 Task: Create New Customer with Customer Name: Pop Factory, Billing Address Line1: 3516 Cook Hill Road, Billing Address Line2:  Danbury, Billing Address Line3:  Connecticut 06810
Action: Mouse moved to (191, 36)
Screenshot: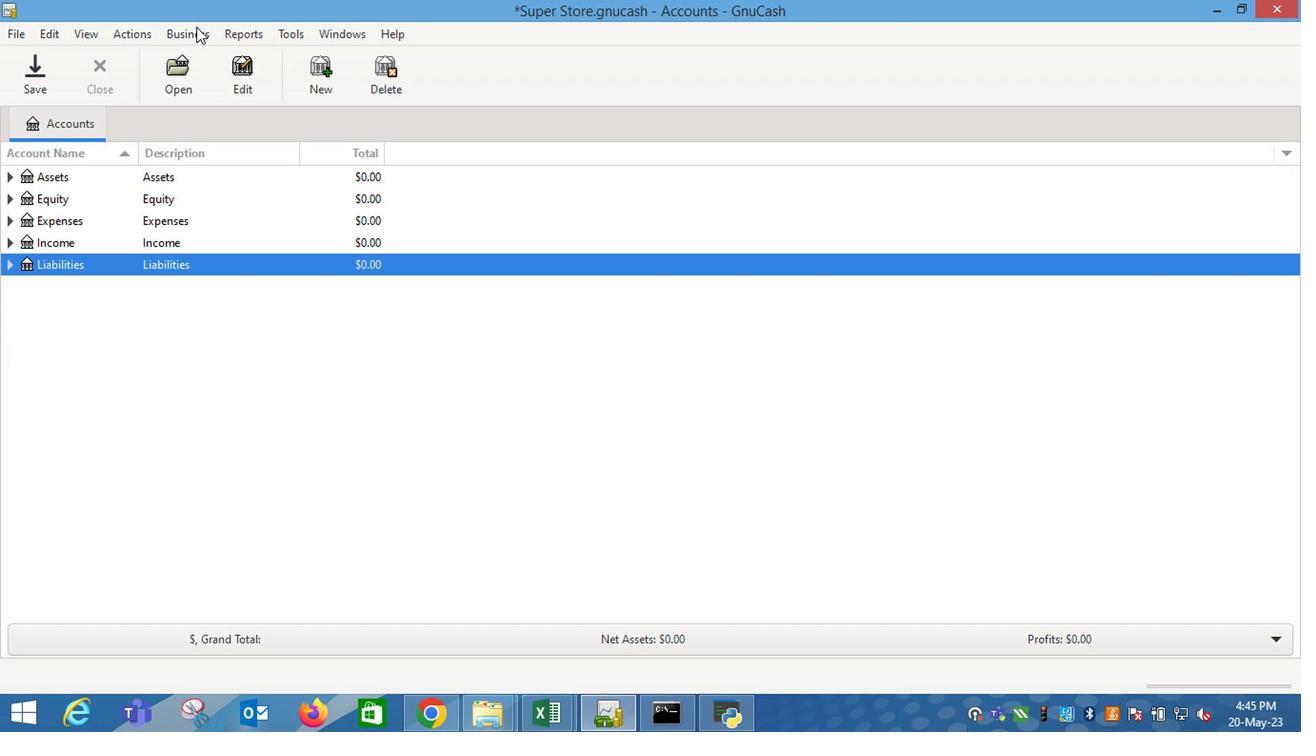 
Action: Mouse pressed left at (191, 36)
Screenshot: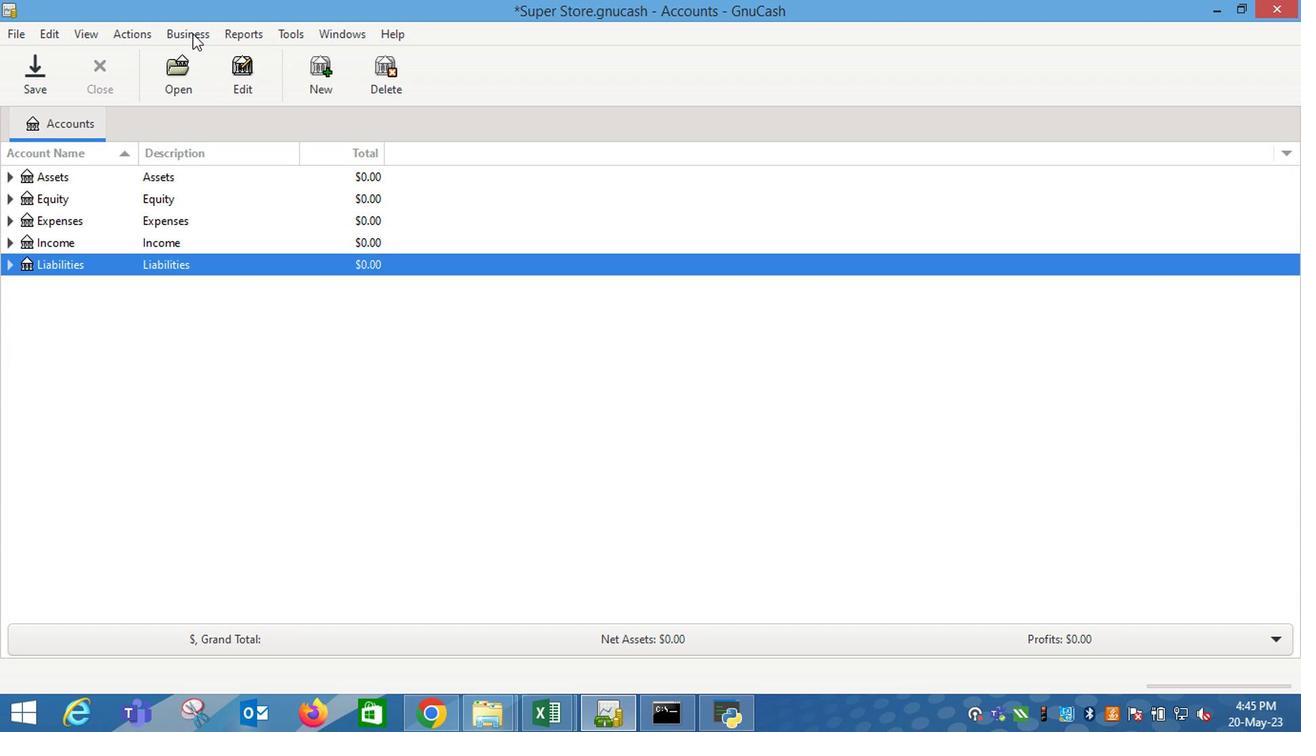 
Action: Mouse moved to (408, 88)
Screenshot: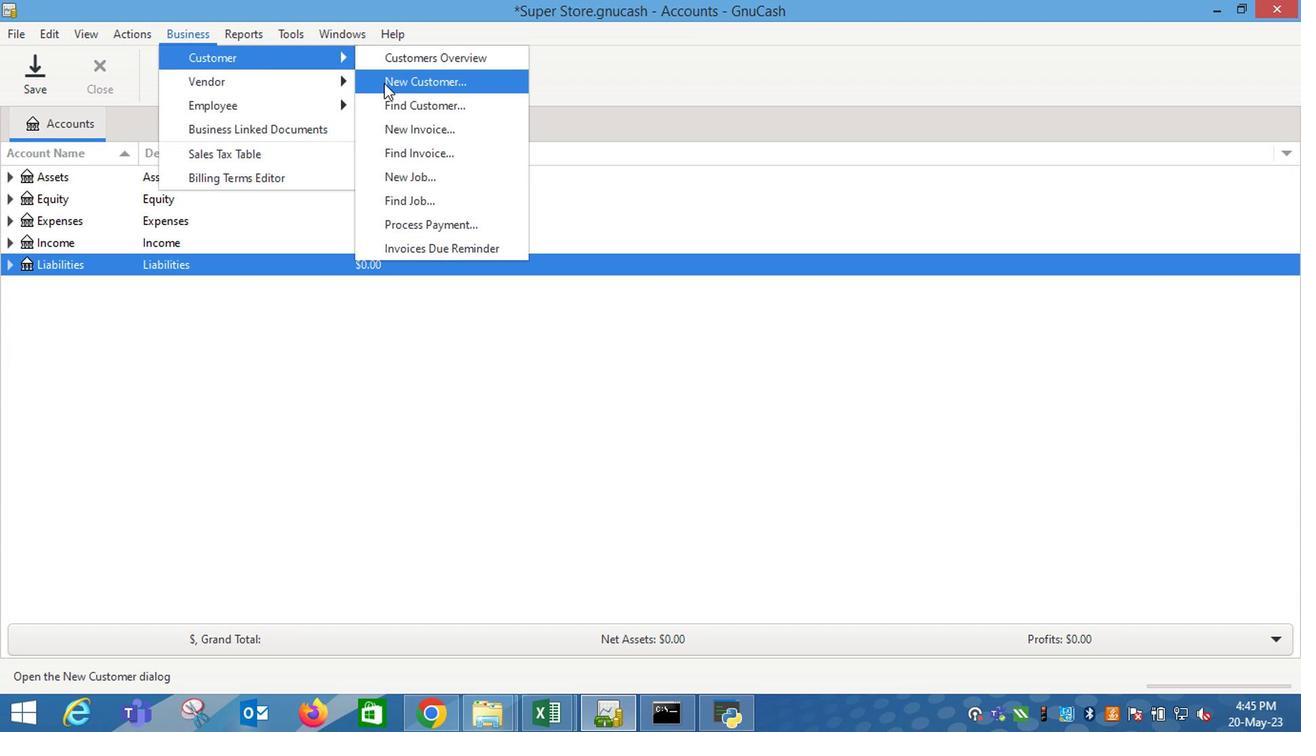 
Action: Mouse pressed left at (408, 88)
Screenshot: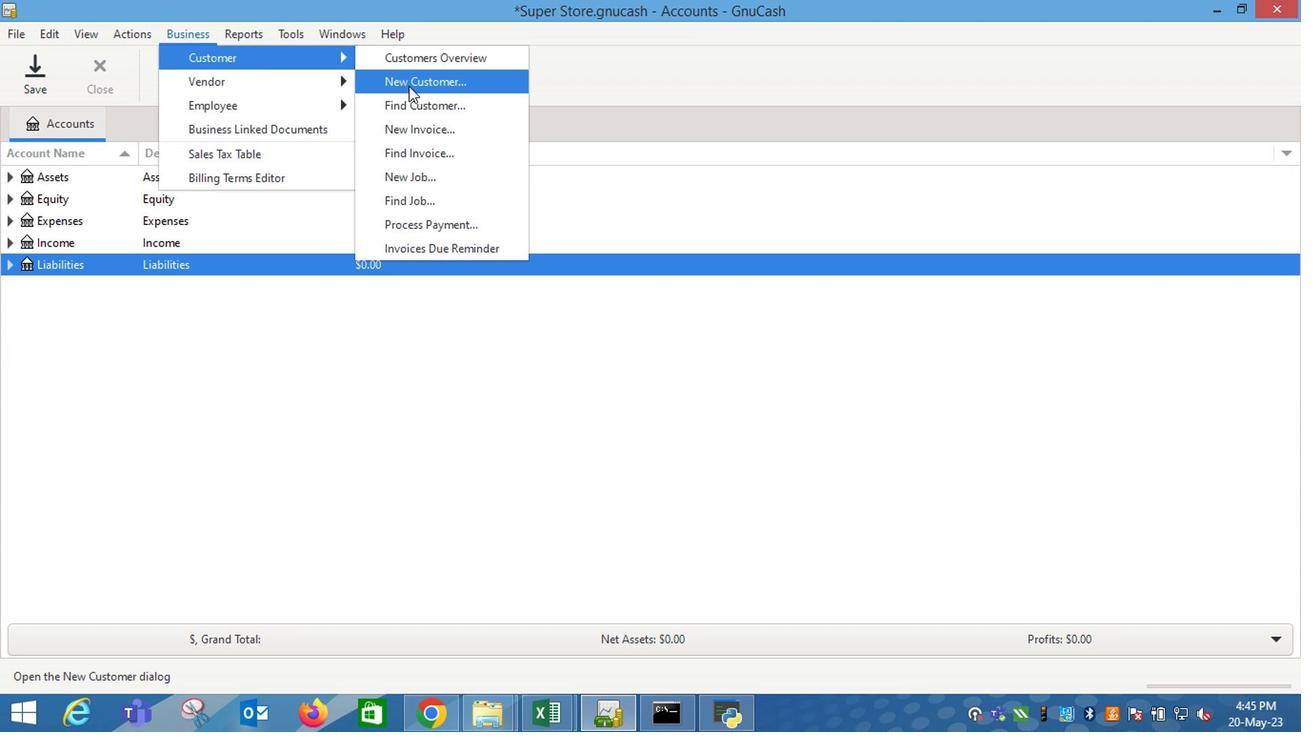 
Action: Key pressed <Key.shift_r>Pop<Key.space><Key.shift_r>Factory<Key.tab><Key.tab><Key.tab>3516<Key.space><Key.shift_r>Cook<Key.space><Key.shift_r>Hill<Key.space><Key.shift_r>Rod<Key.backspace>ad<Key.tab><Key.shift_r>Da<Key.tab><Key.shift_r>Con<Key.right><Key.space>0<Key.tab>
Screenshot: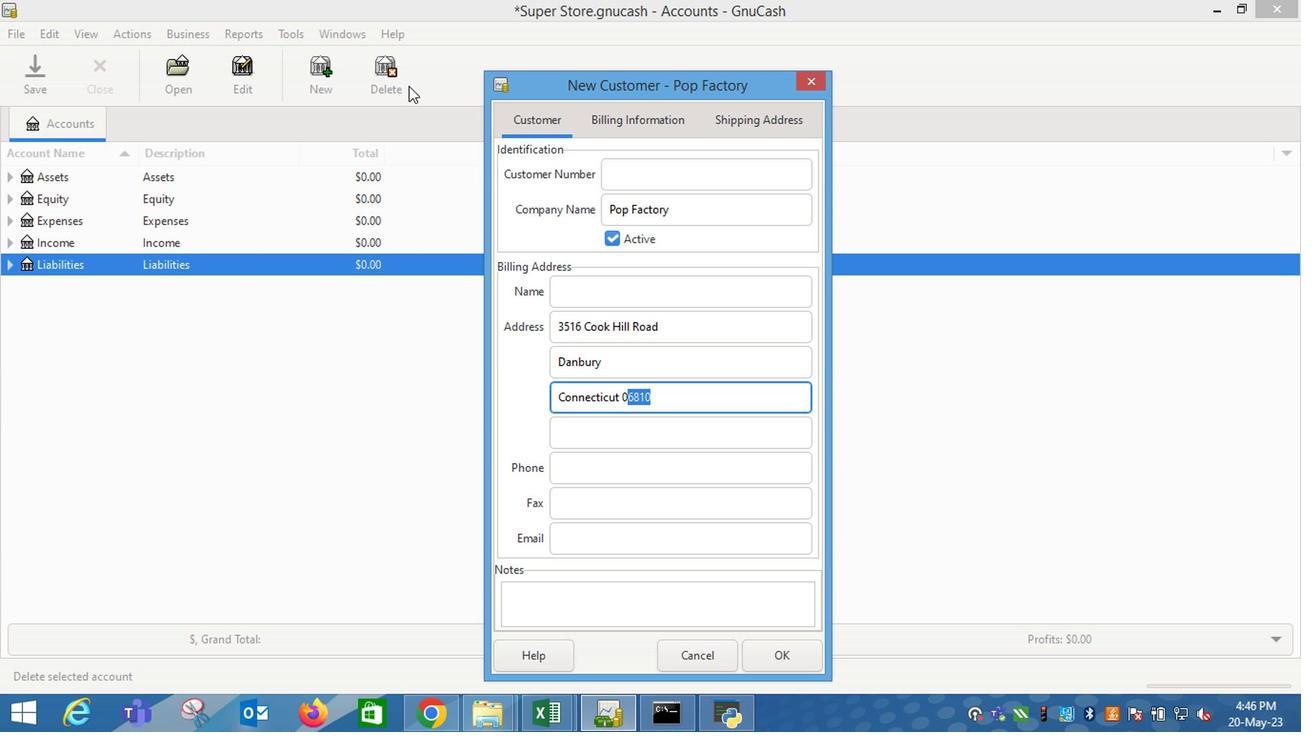 
Action: Mouse moved to (787, 654)
Screenshot: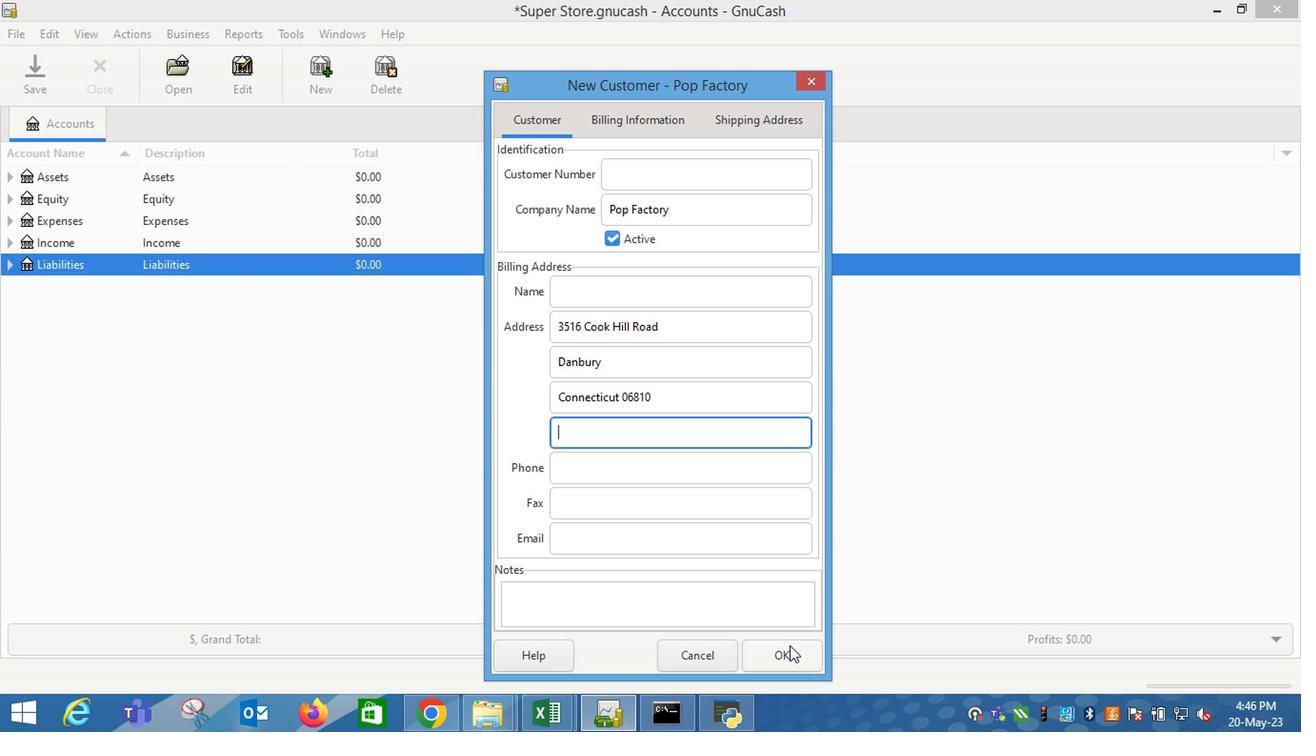 
Action: Mouse pressed left at (787, 654)
Screenshot: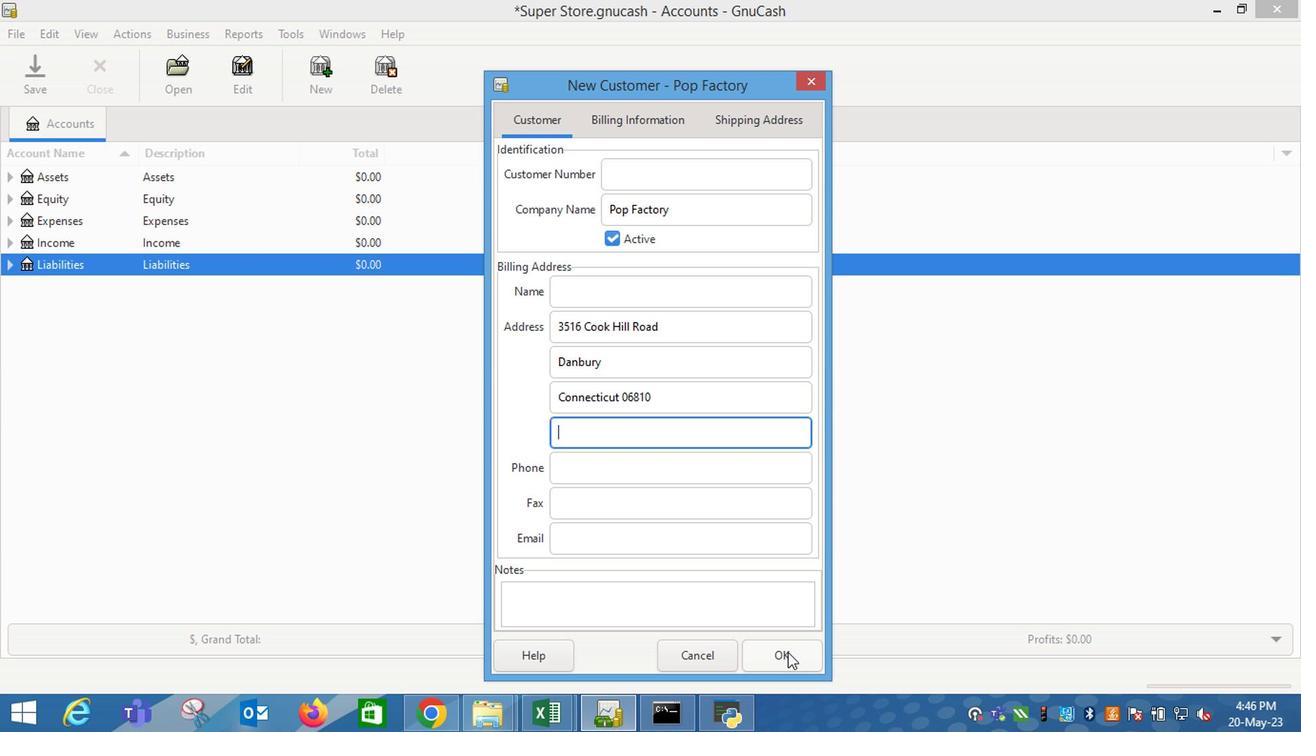 
Action: Mouse moved to (787, 655)
Screenshot: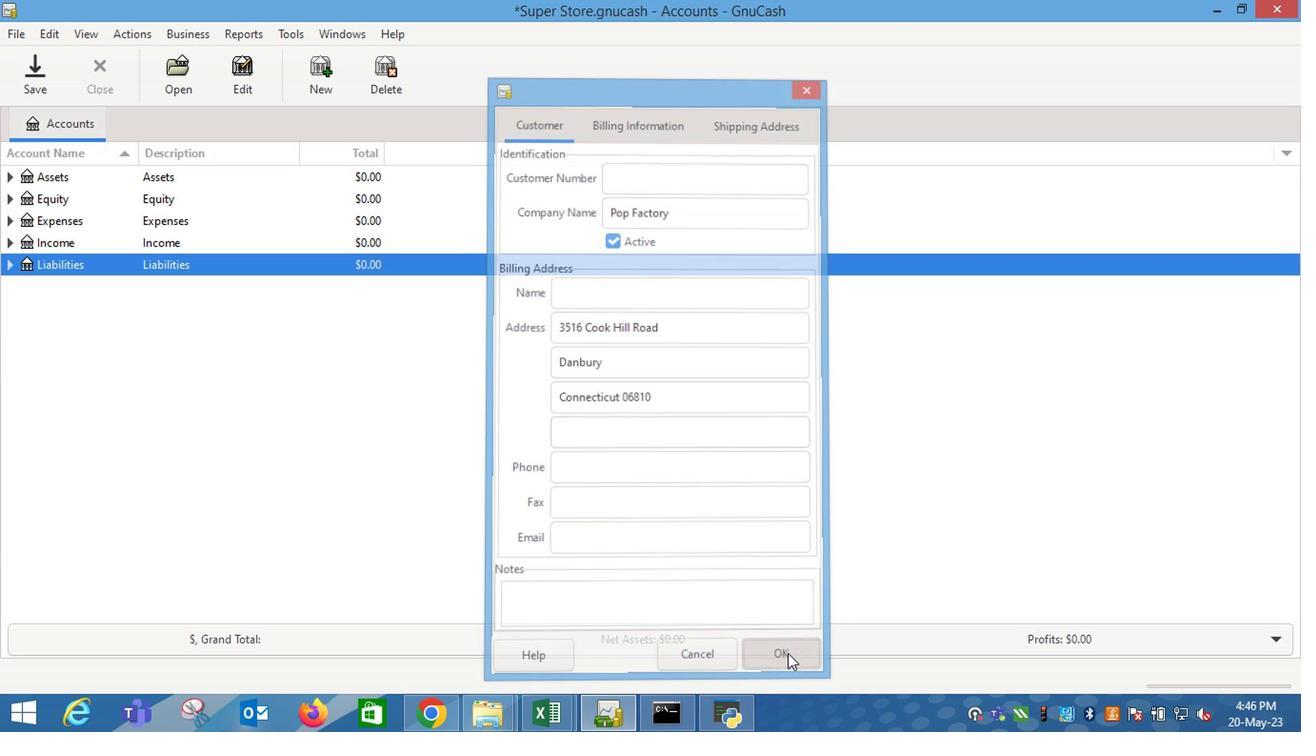 
